Task: Search for contacts modified today in the contact list.
Action: Mouse moved to (27, 111)
Screenshot: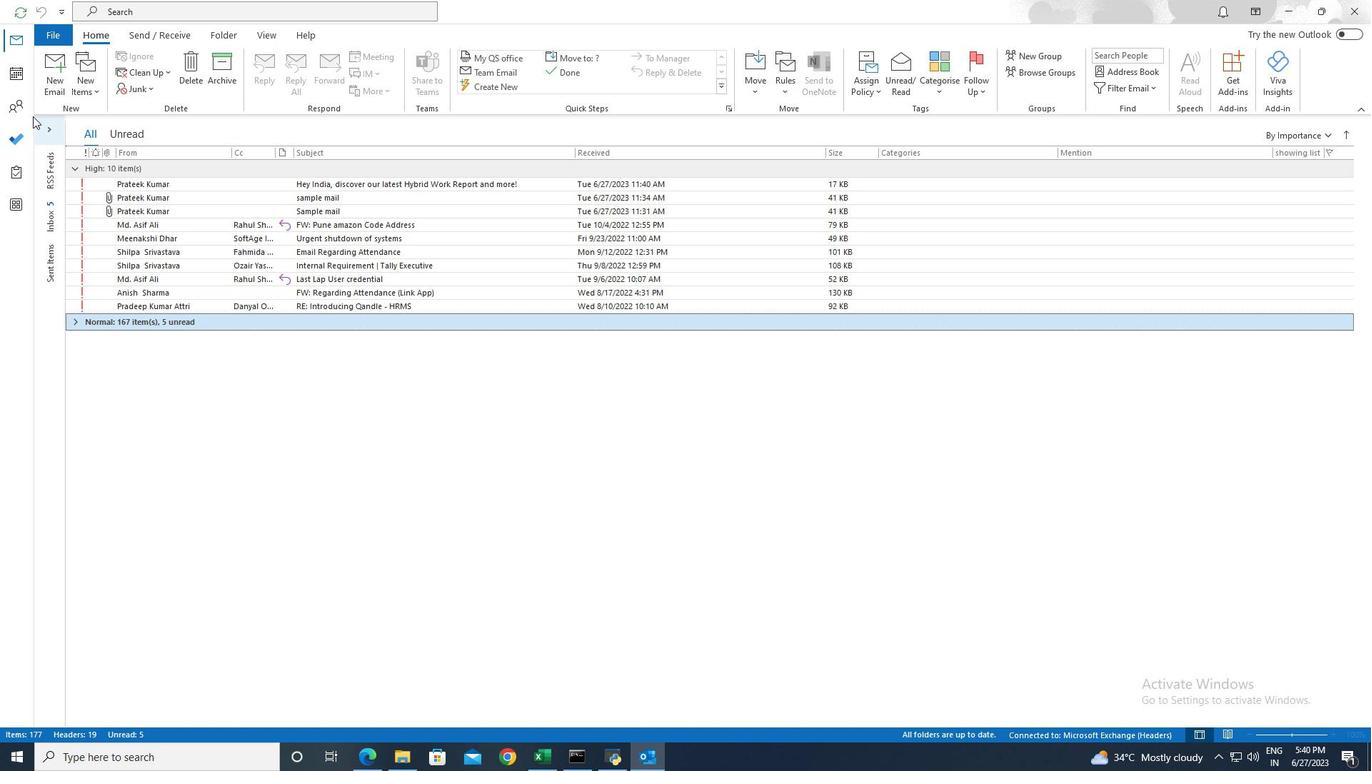 
Action: Mouse pressed left at (27, 111)
Screenshot: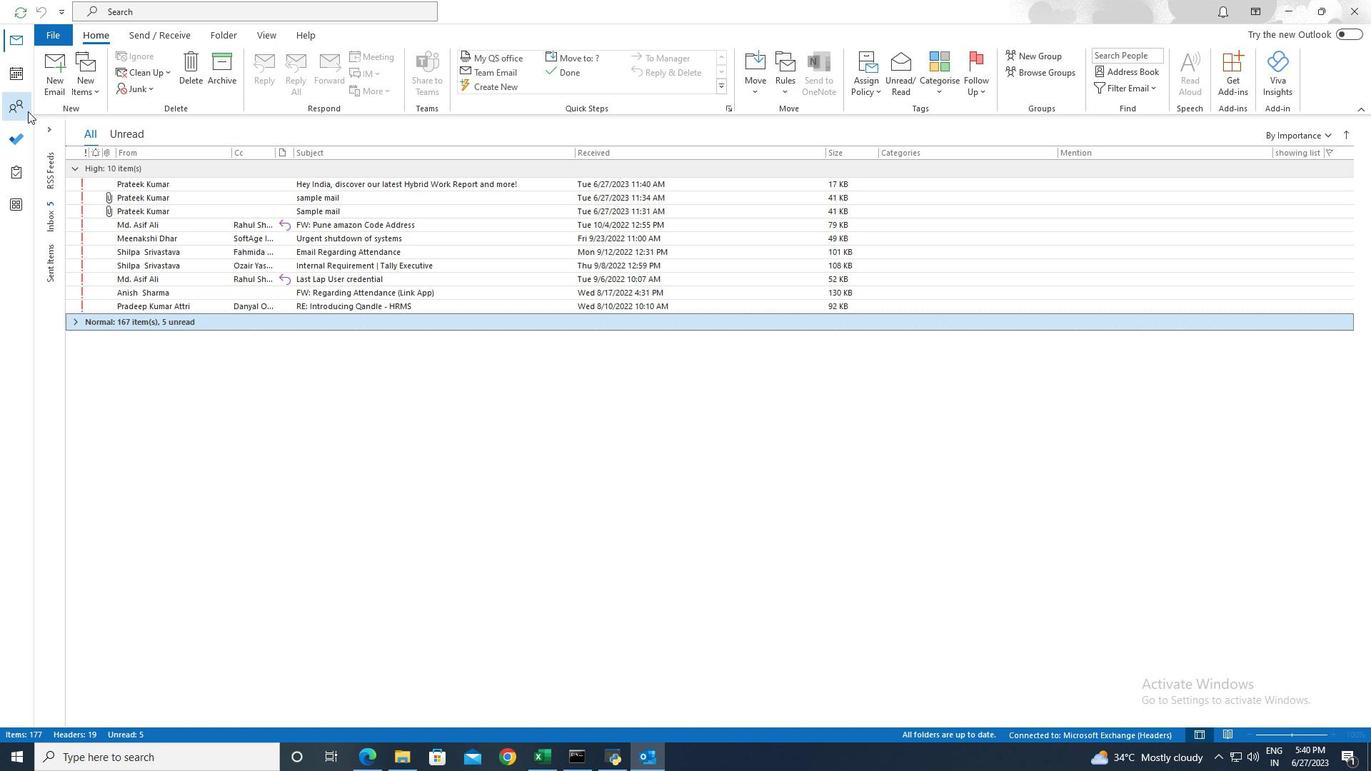 
Action: Mouse moved to (373, 15)
Screenshot: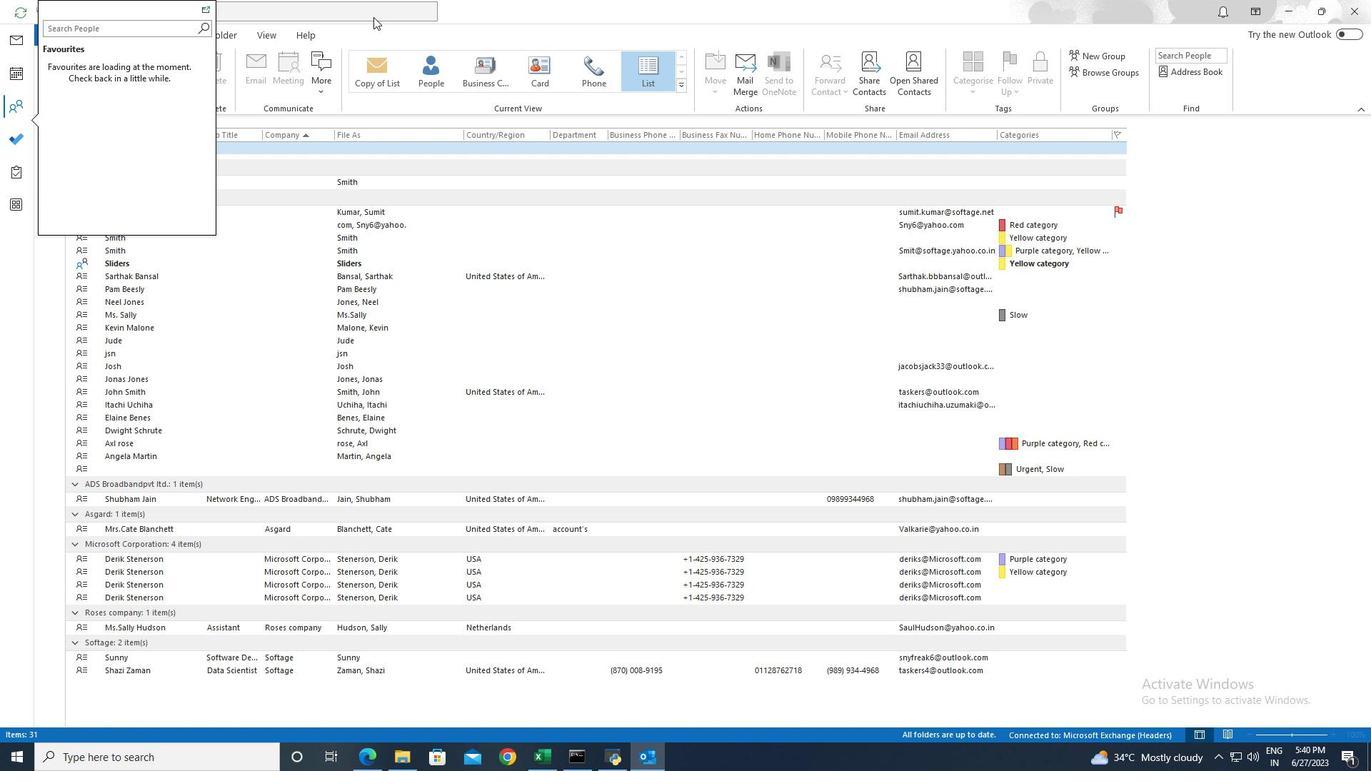 
Action: Mouse pressed left at (373, 15)
Screenshot: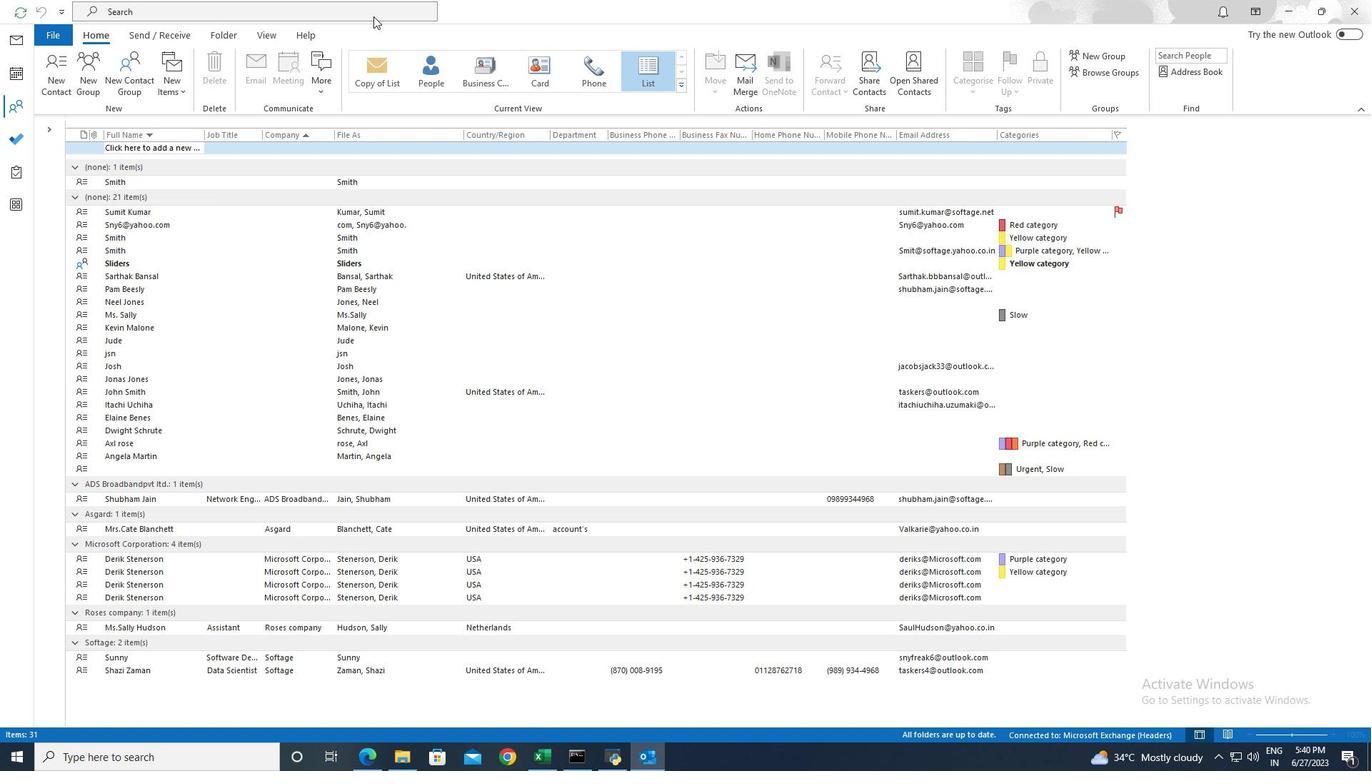 
Action: Mouse moved to (492, 12)
Screenshot: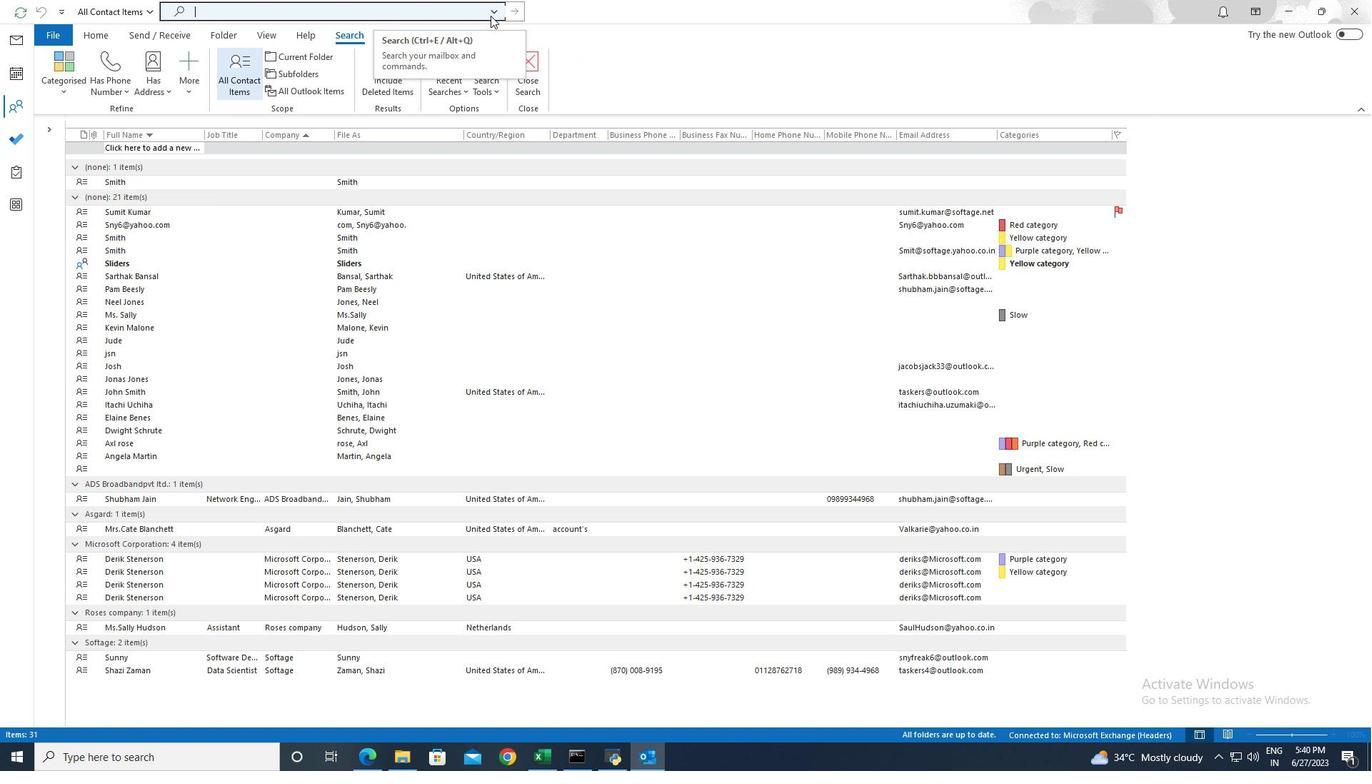 
Action: Mouse pressed left at (492, 12)
Screenshot: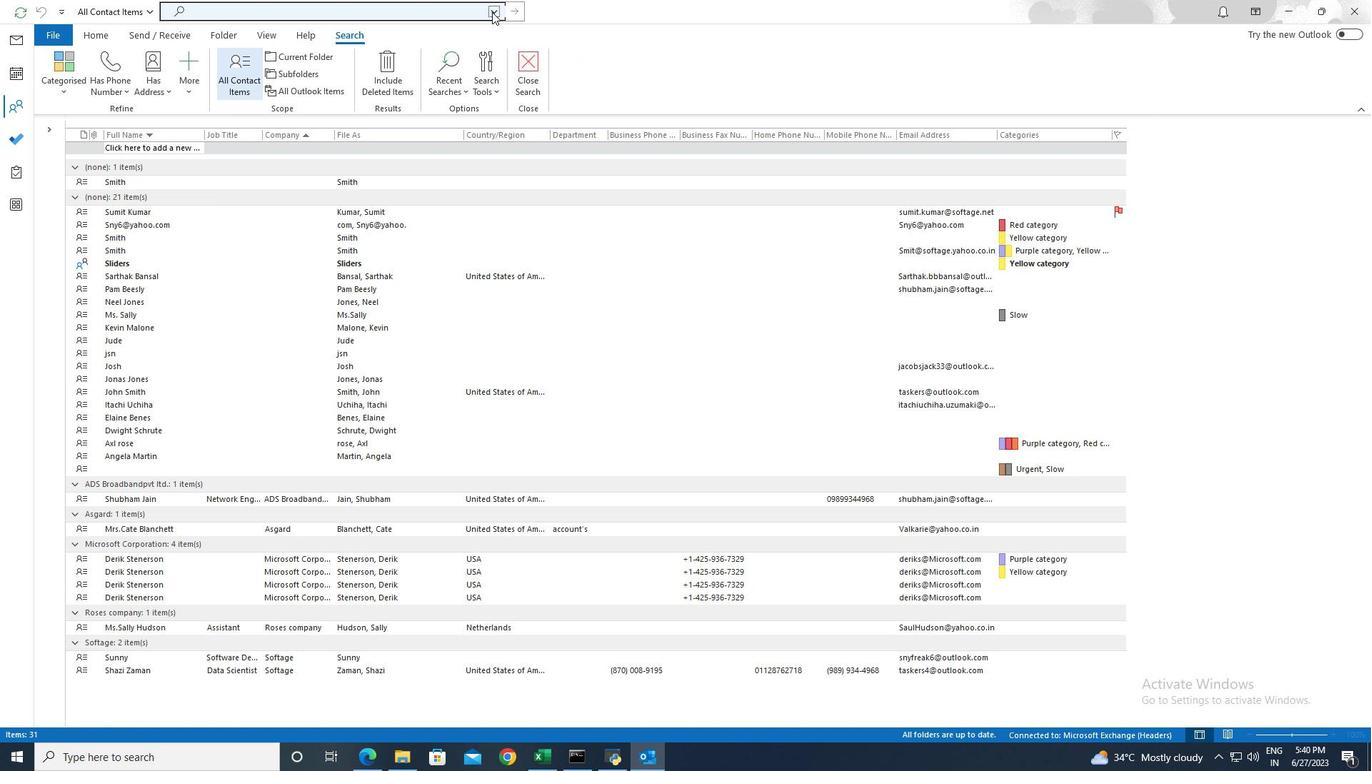 
Action: Mouse moved to (347, 405)
Screenshot: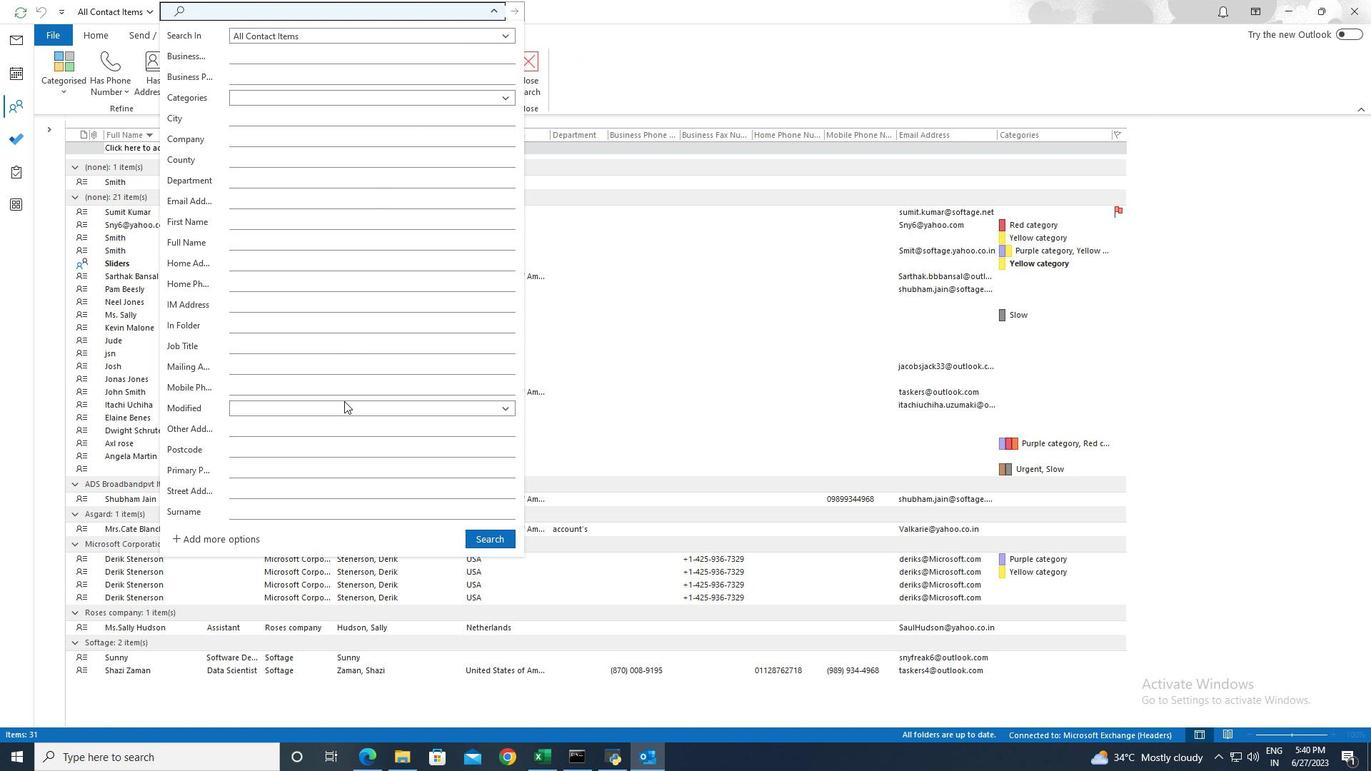 
Action: Mouse pressed left at (347, 405)
Screenshot: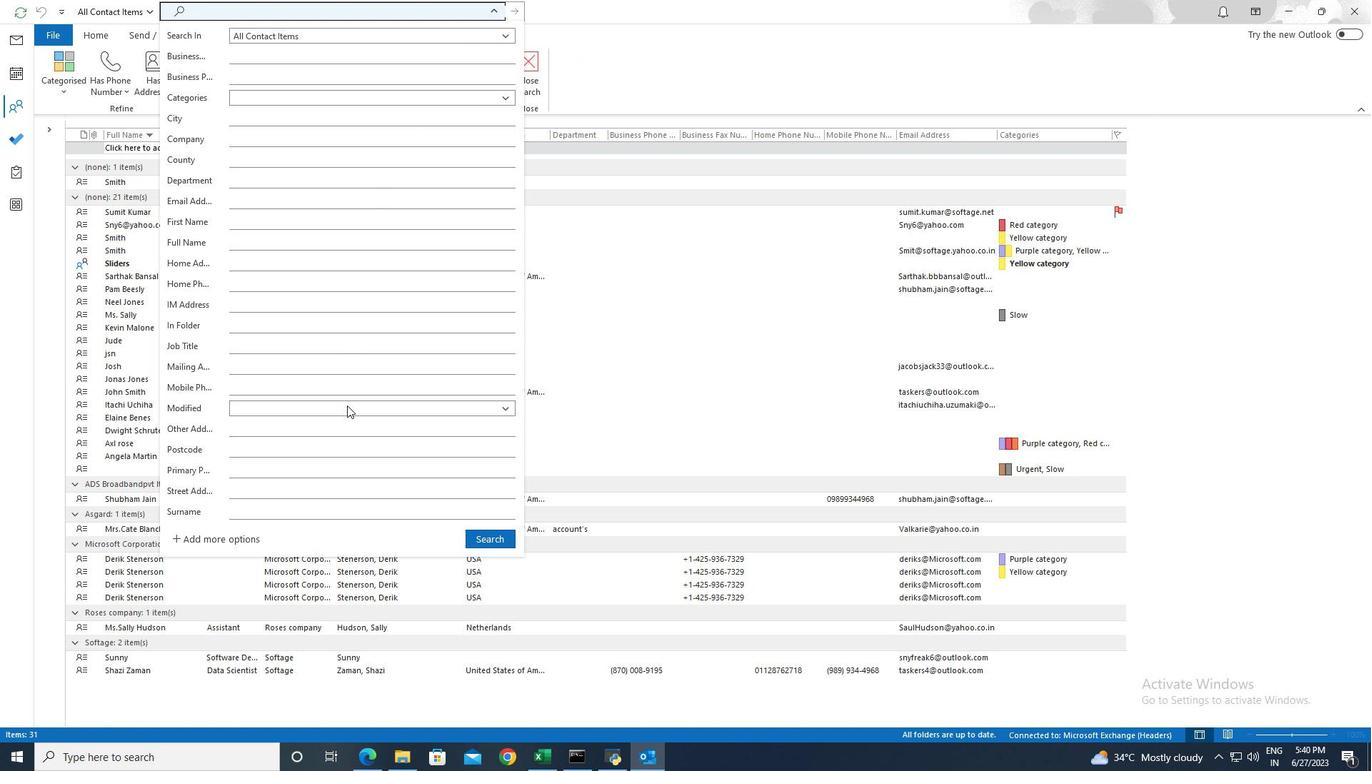 
Action: Mouse moved to (304, 433)
Screenshot: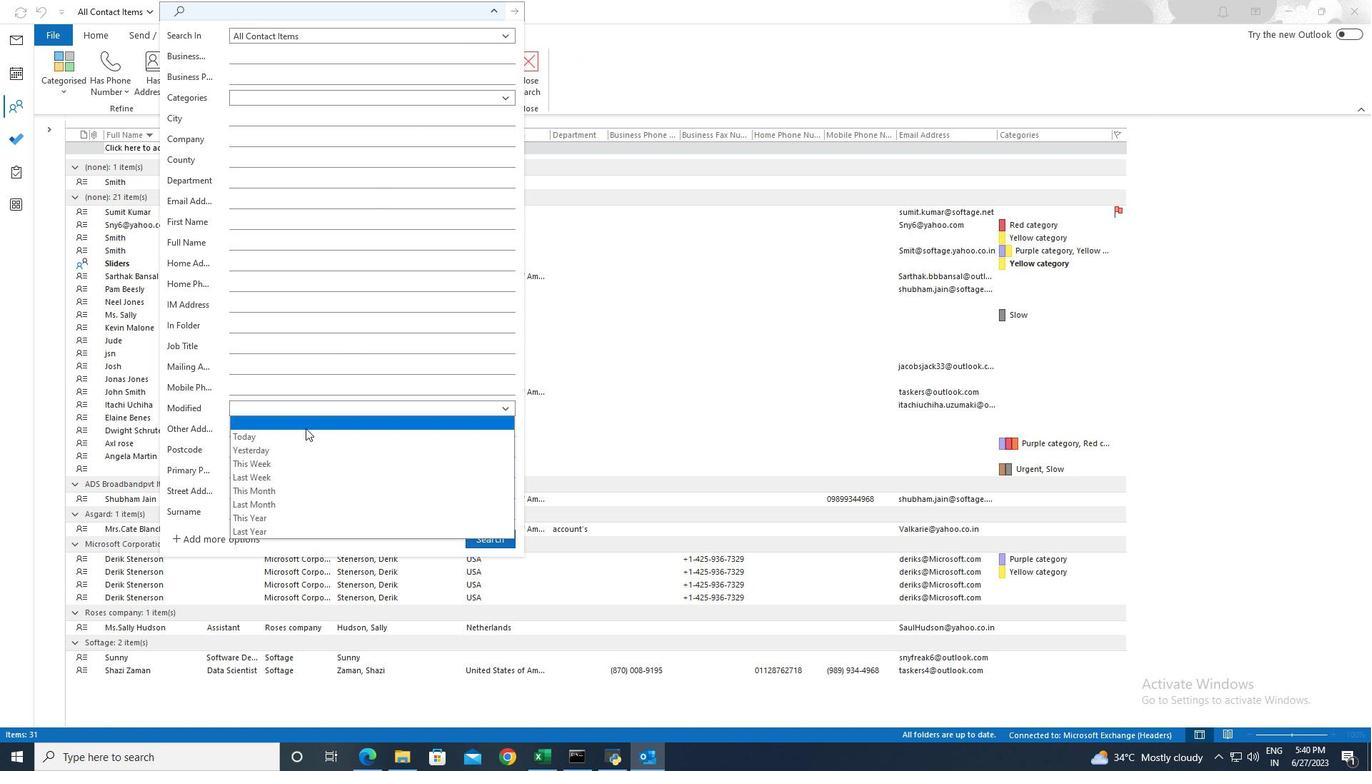 
Action: Mouse pressed left at (304, 433)
Screenshot: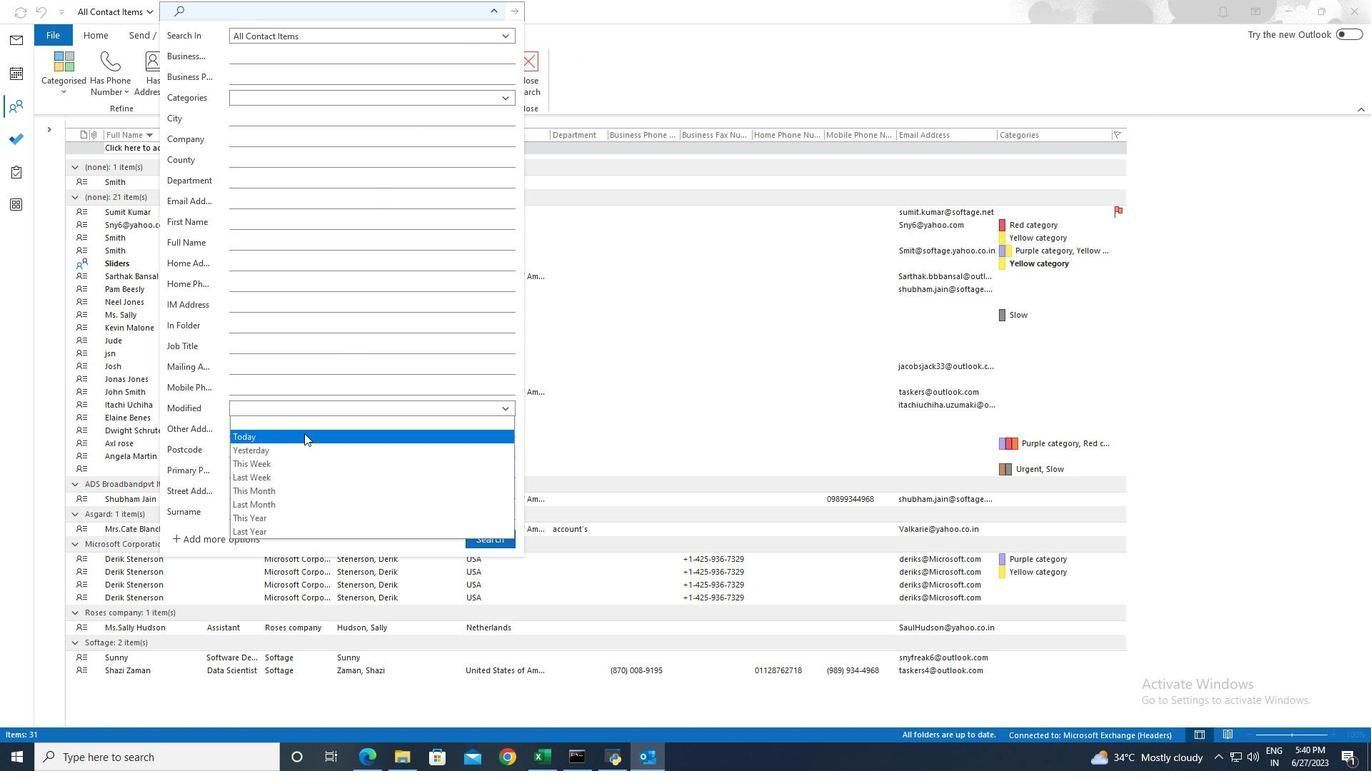 
Action: Mouse moved to (487, 535)
Screenshot: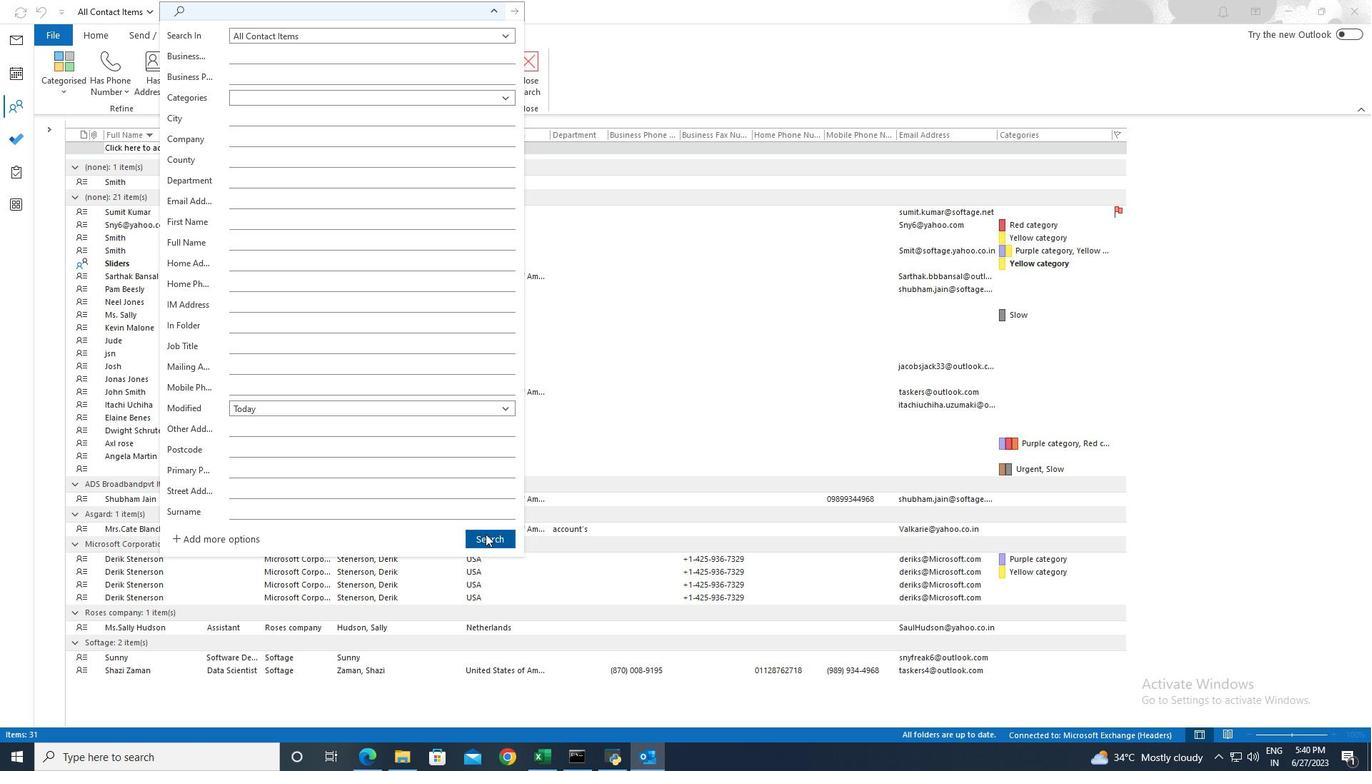 
Action: Mouse pressed left at (487, 535)
Screenshot: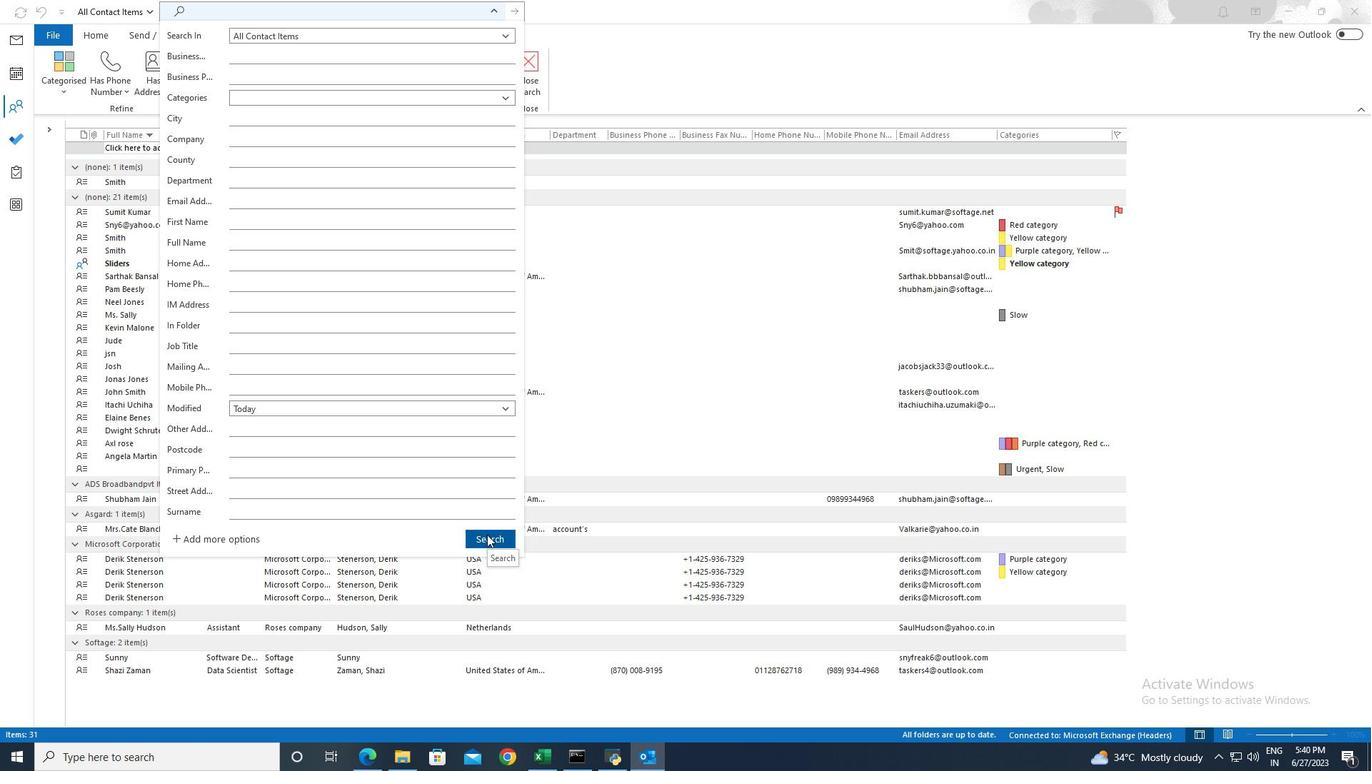 
Action: Mouse moved to (486, 534)
Screenshot: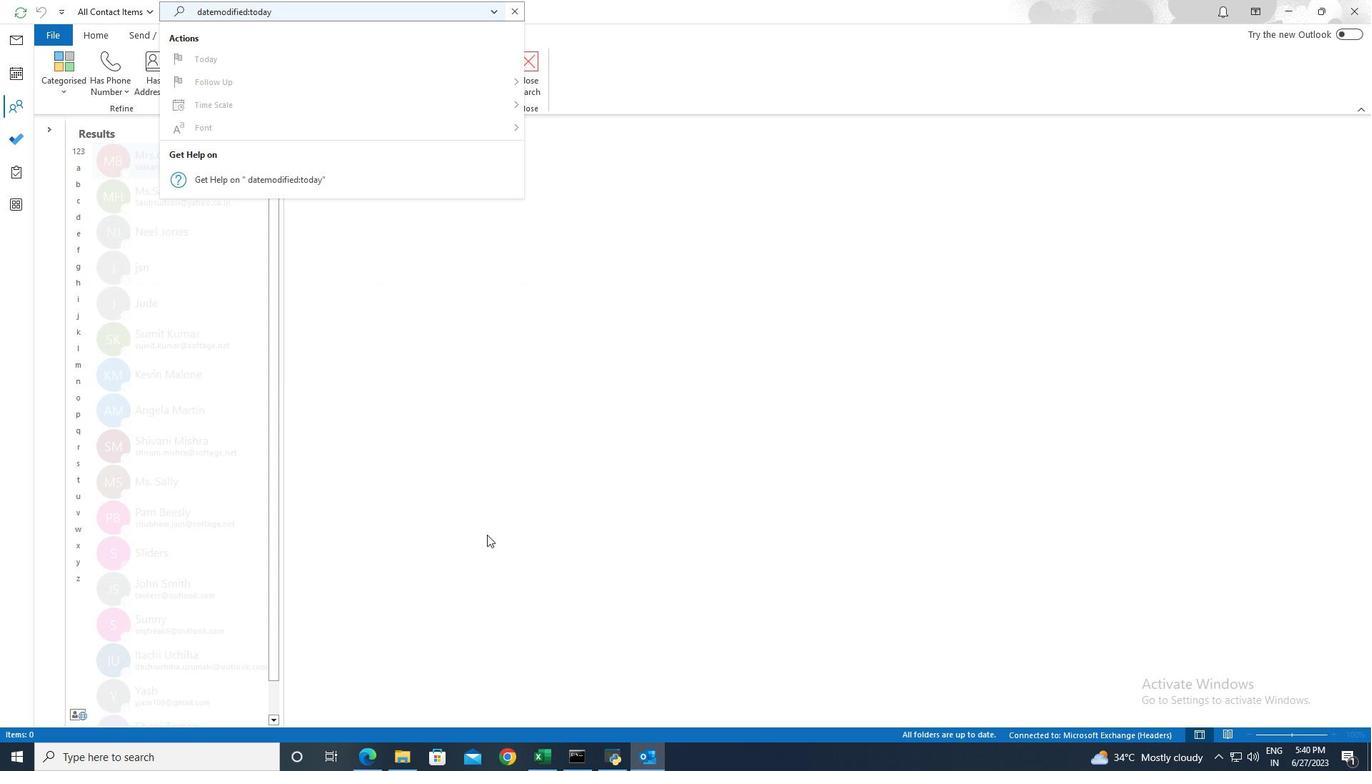 
